 Task: Access GitHub's "Code Frequency" to see code activity over time.
Action: Mouse moved to (971, 57)
Screenshot: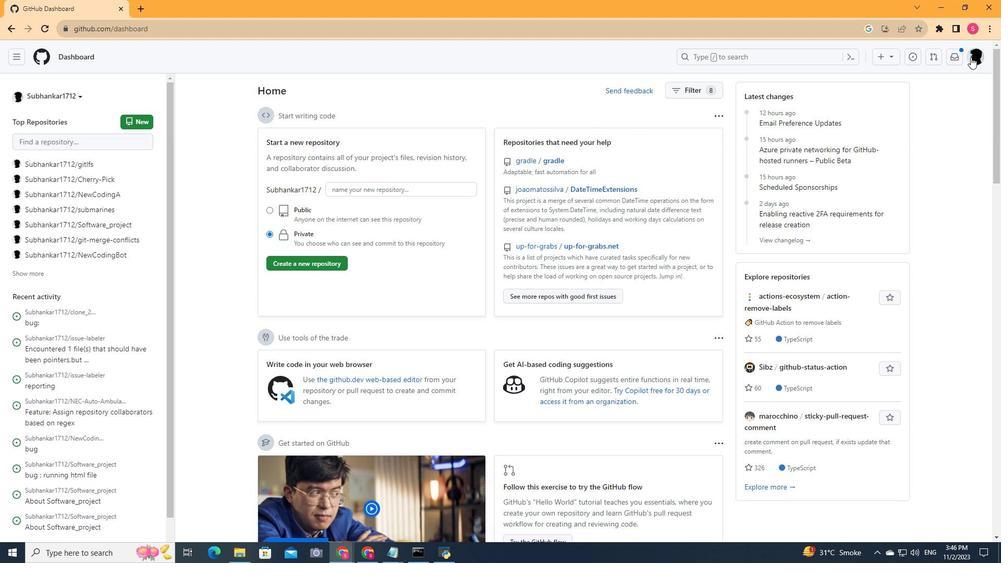 
Action: Mouse pressed left at (971, 57)
Screenshot: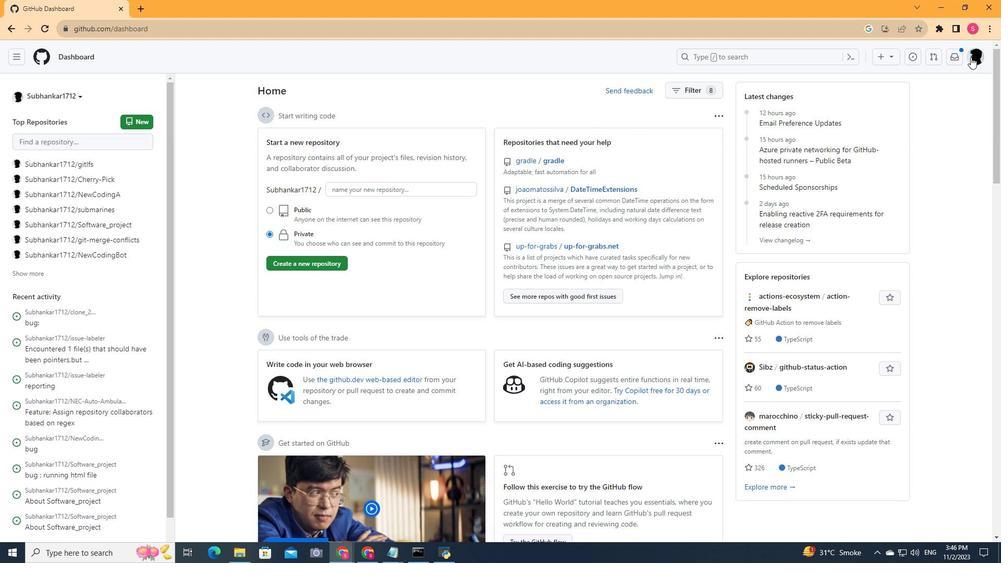 
Action: Mouse moved to (873, 131)
Screenshot: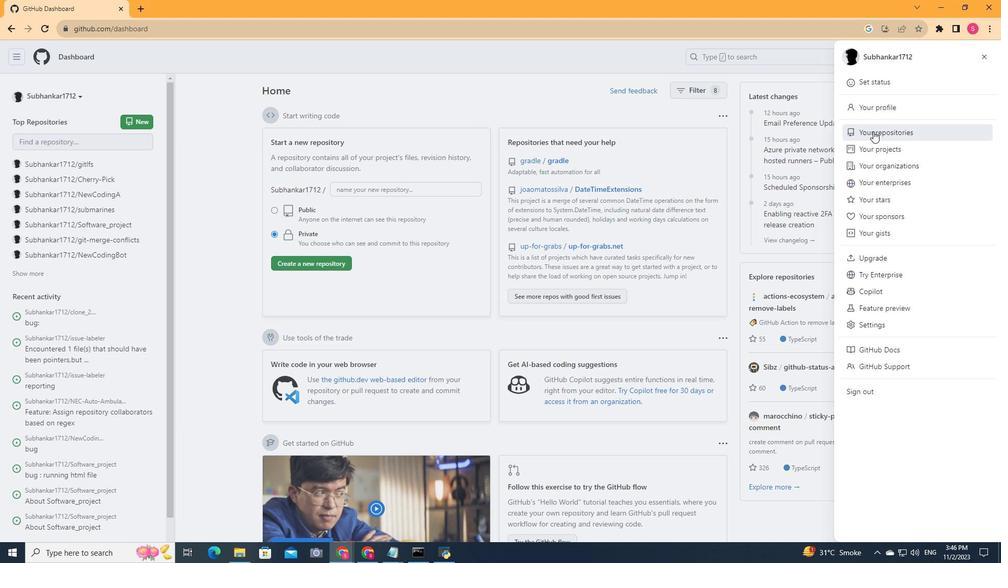 
Action: Mouse pressed left at (873, 131)
Screenshot: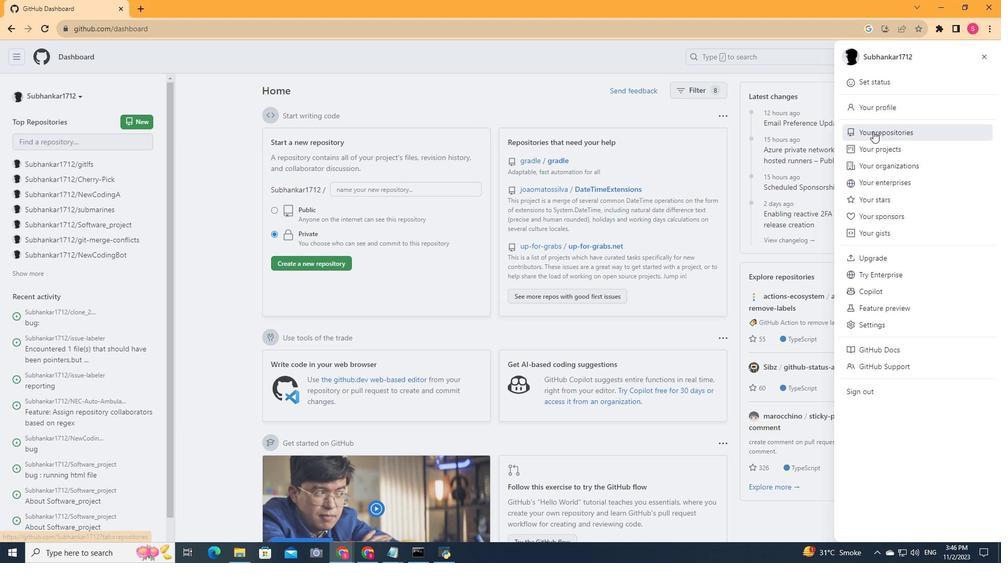 
Action: Mouse moved to (384, 302)
Screenshot: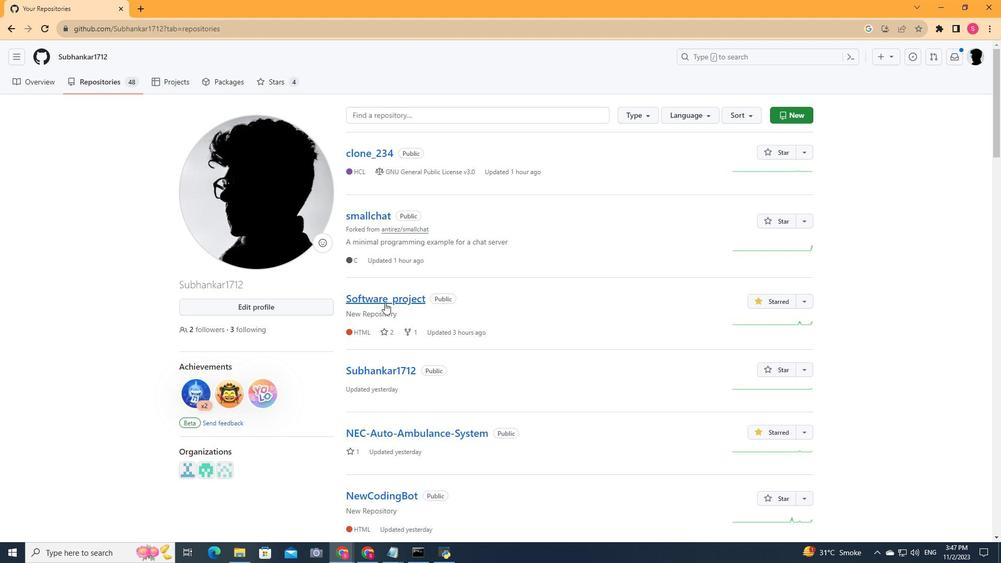 
Action: Mouse pressed left at (384, 302)
Screenshot: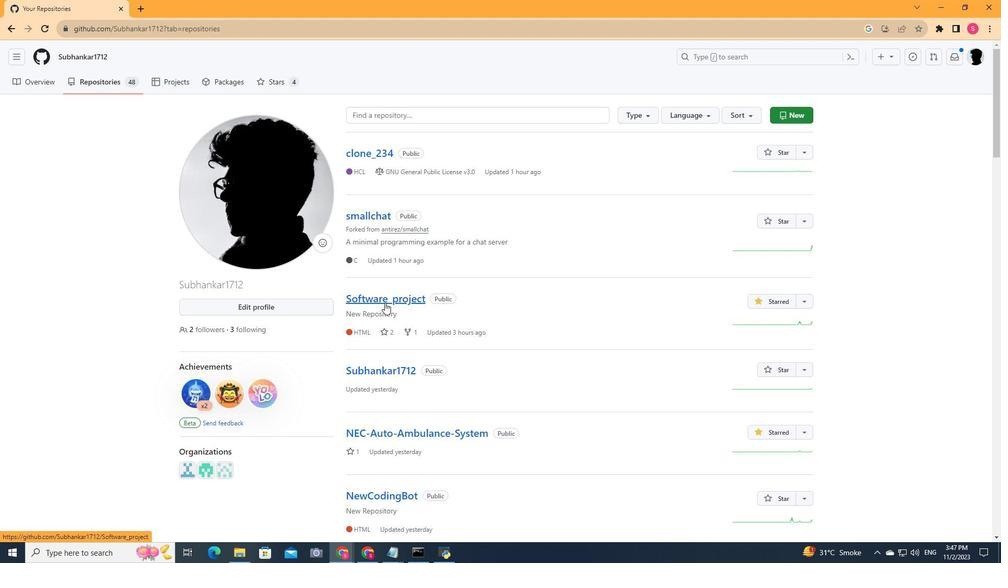 
Action: Mouse moved to (458, 84)
Screenshot: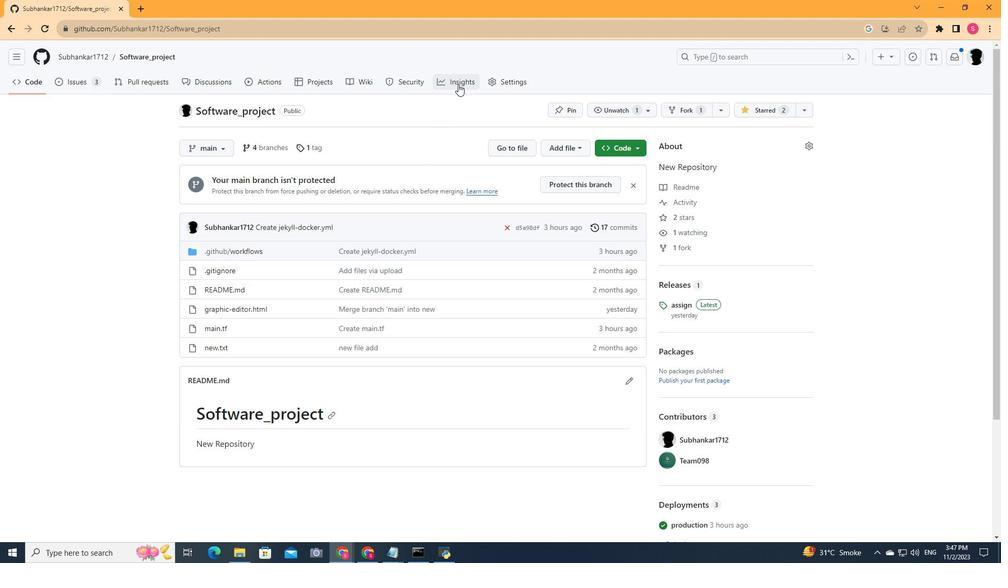 
Action: Mouse pressed left at (458, 84)
Screenshot: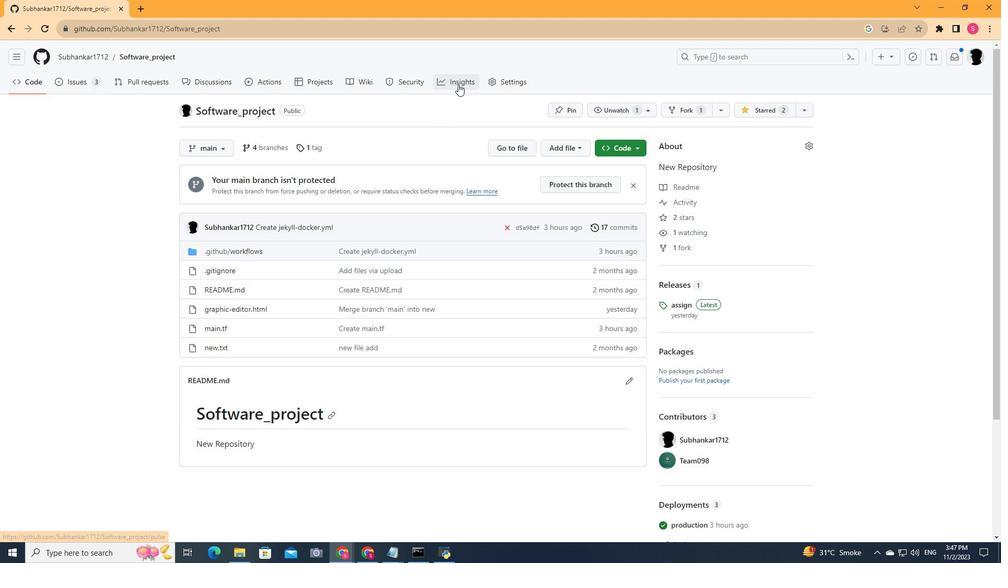 
Action: Mouse moved to (222, 241)
Screenshot: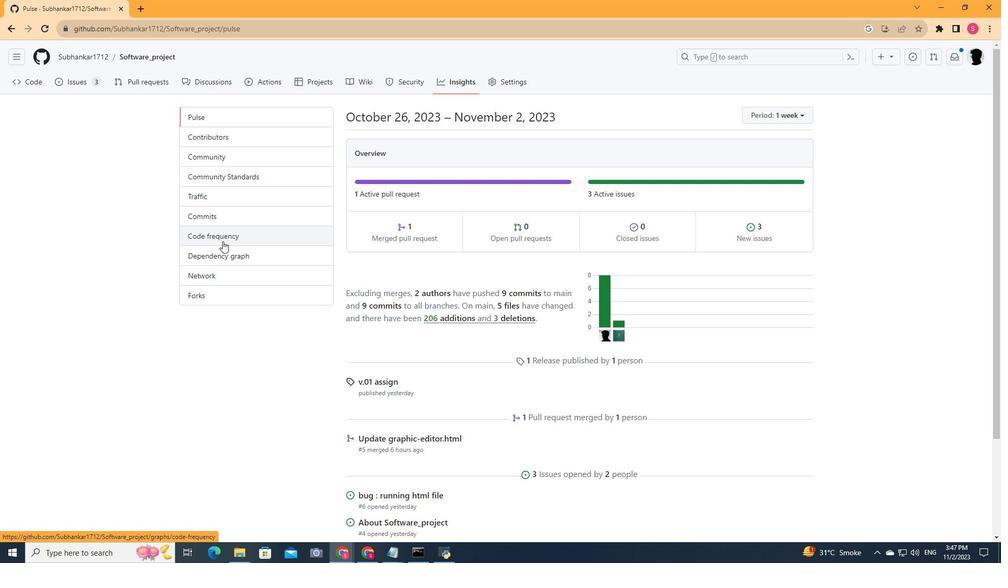 
Action: Mouse pressed left at (222, 241)
Screenshot: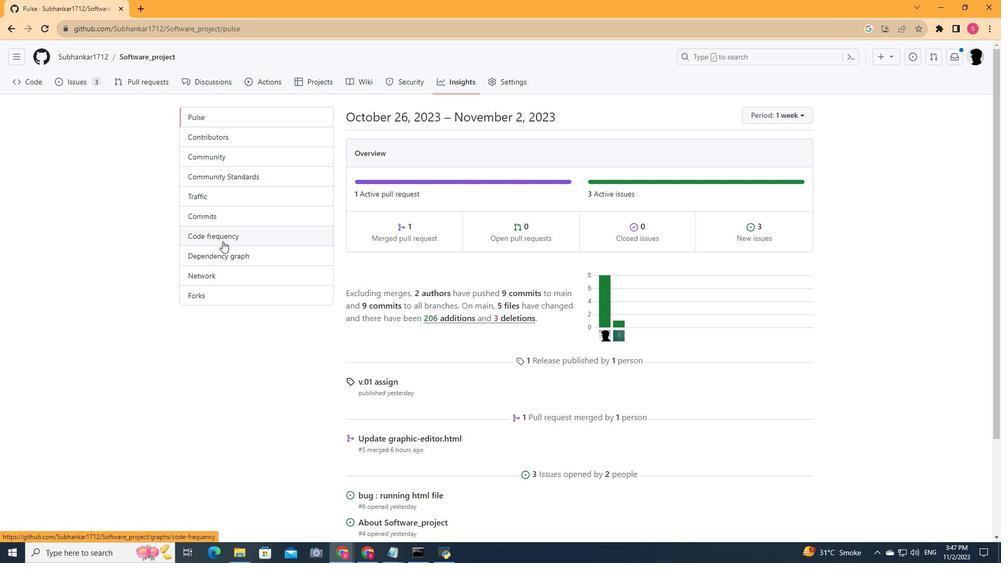 
Action: Mouse moved to (688, 205)
Screenshot: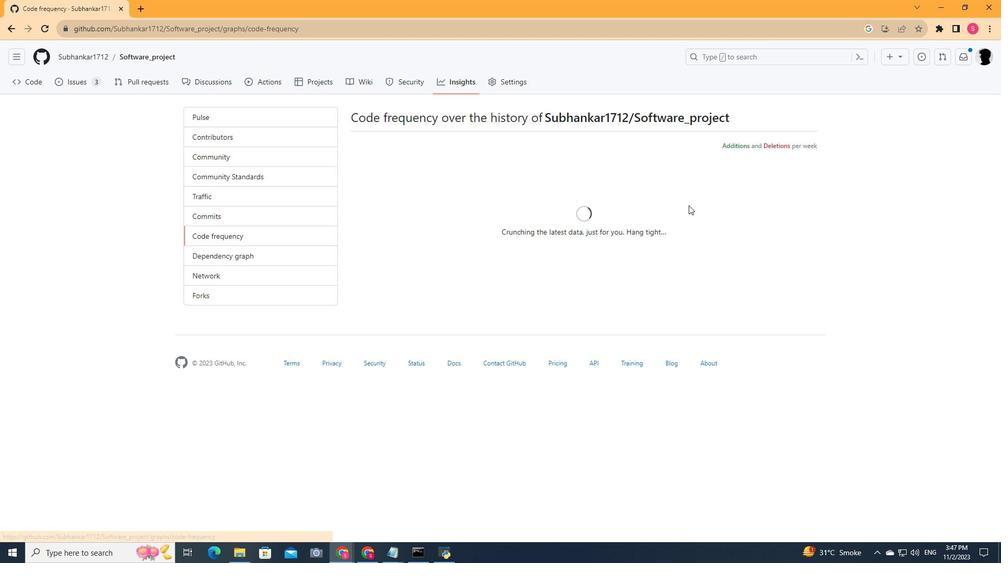 
Action: Mouse scrolled (688, 204) with delta (0, 0)
Screenshot: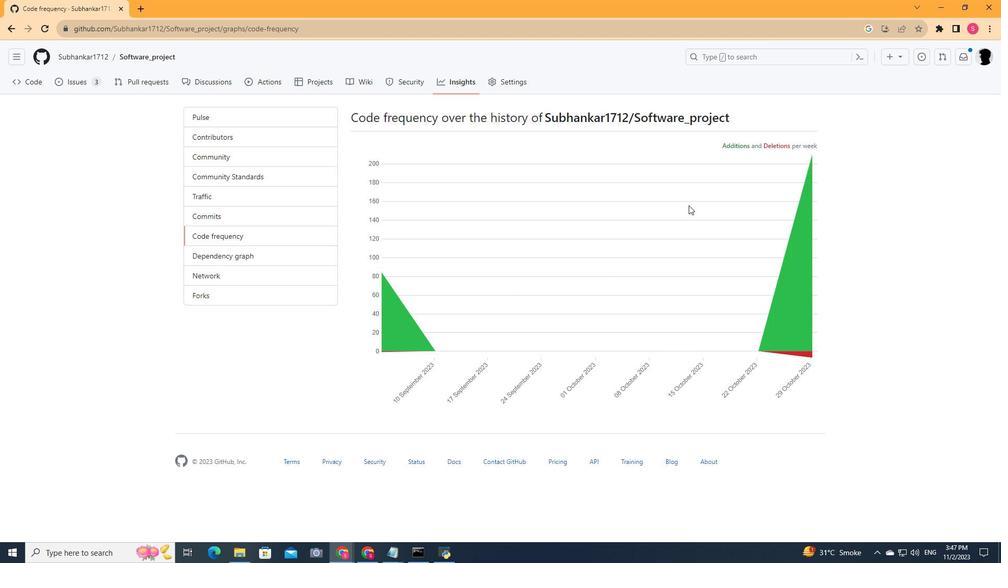 
Action: Mouse scrolled (688, 204) with delta (0, 0)
Screenshot: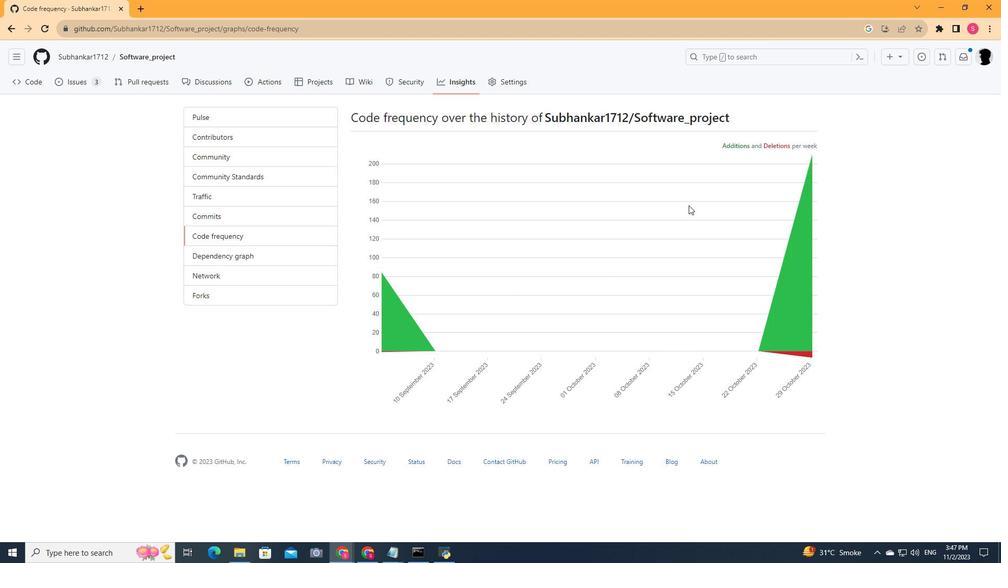 
Action: Mouse scrolled (688, 204) with delta (0, 0)
Screenshot: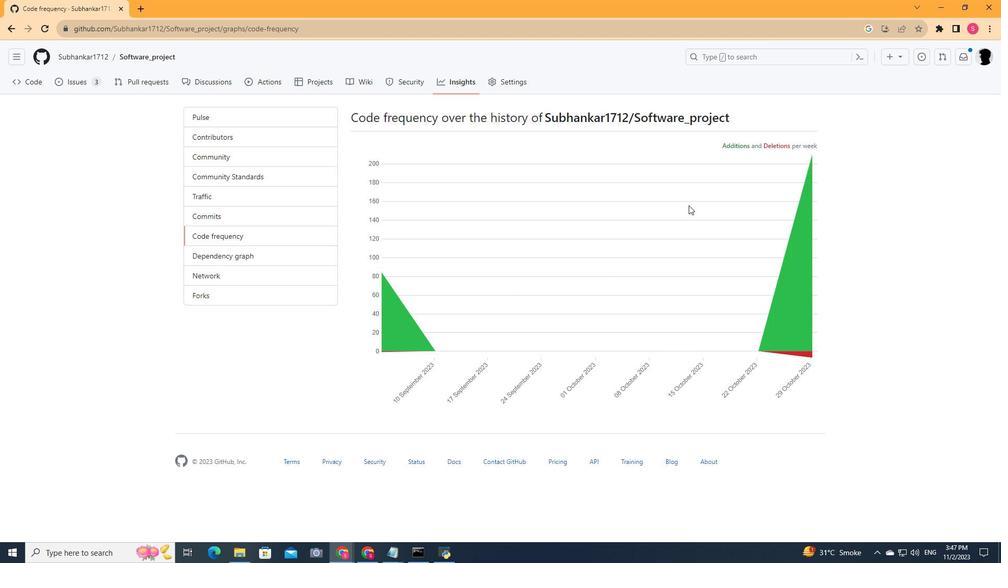 
Action: Mouse scrolled (688, 204) with delta (0, 0)
Screenshot: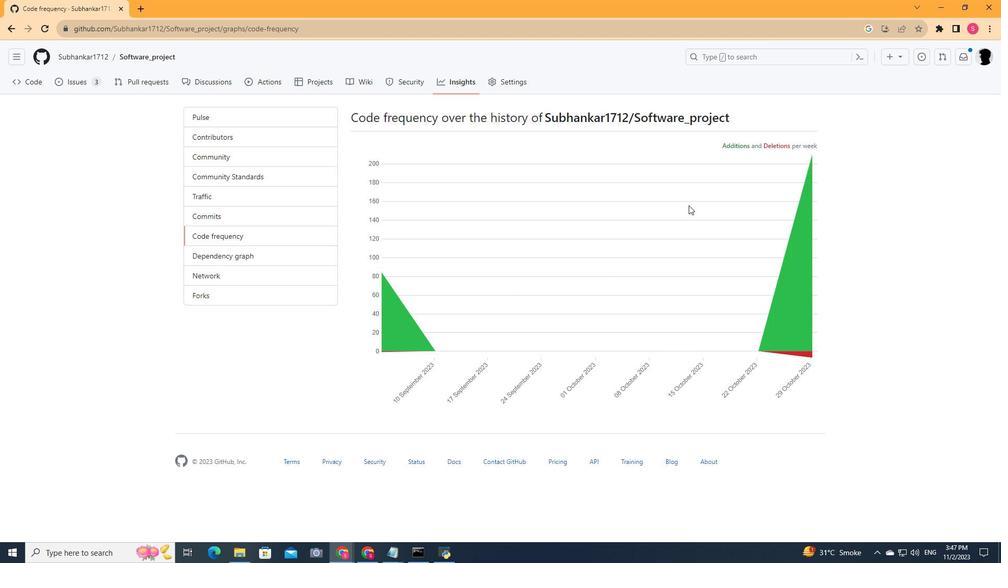 
Action: Mouse scrolled (688, 204) with delta (0, 0)
Screenshot: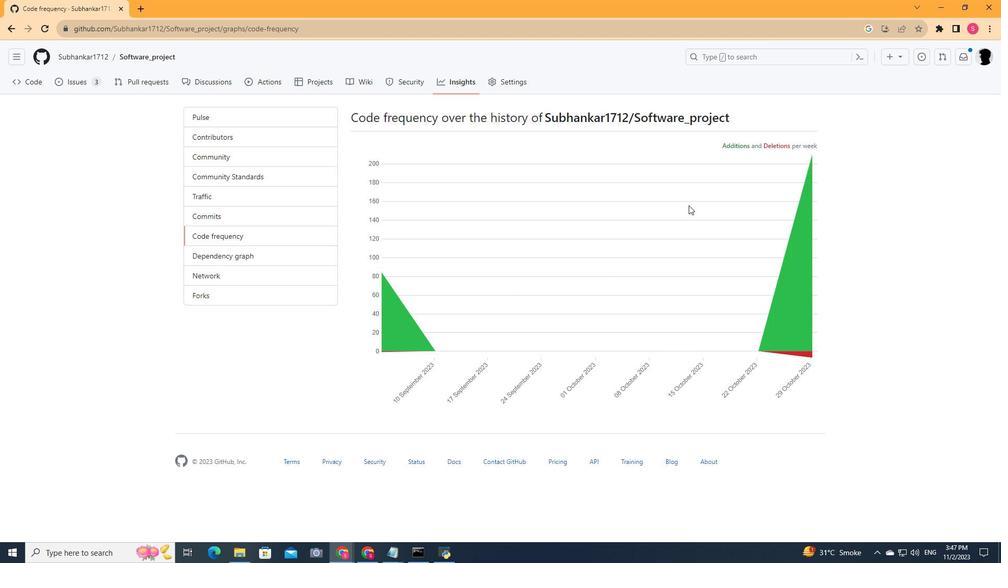 
Action: Mouse moved to (775, 149)
Screenshot: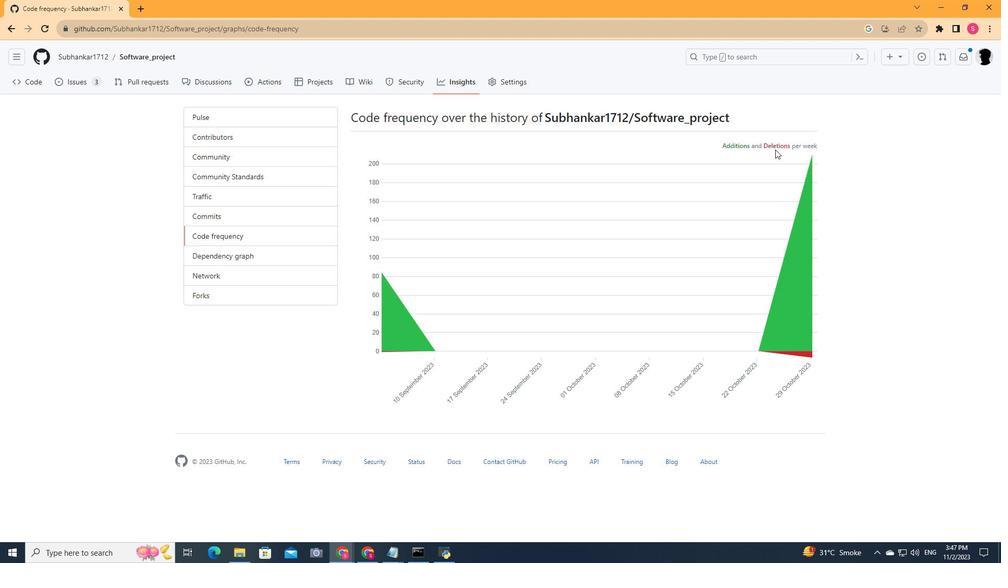 
Action: Mouse pressed left at (775, 149)
Screenshot: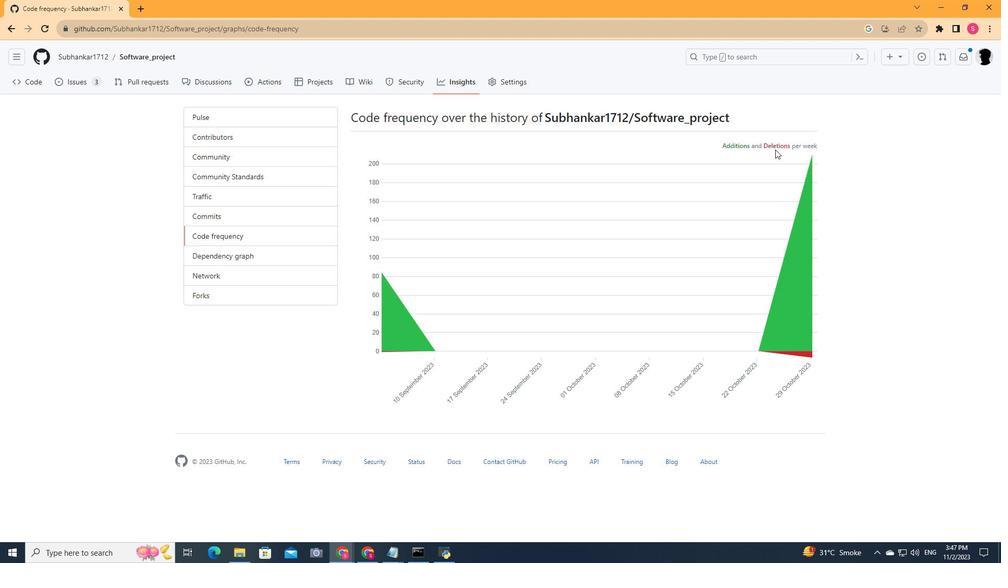 
Action: Mouse moved to (912, 355)
Screenshot: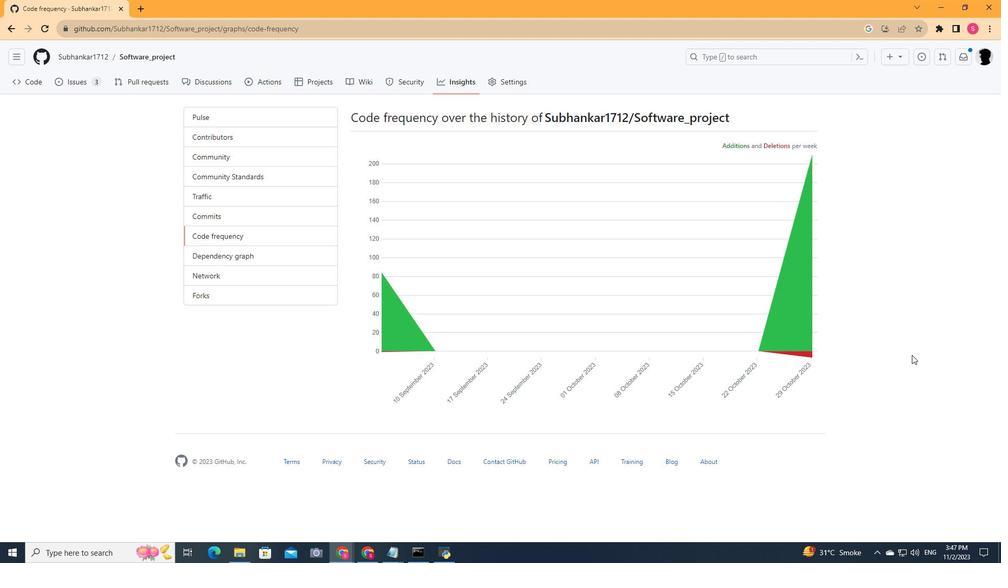 
